 Task: In comments and reactions turn off email notifications.
Action: Mouse moved to (827, 88)
Screenshot: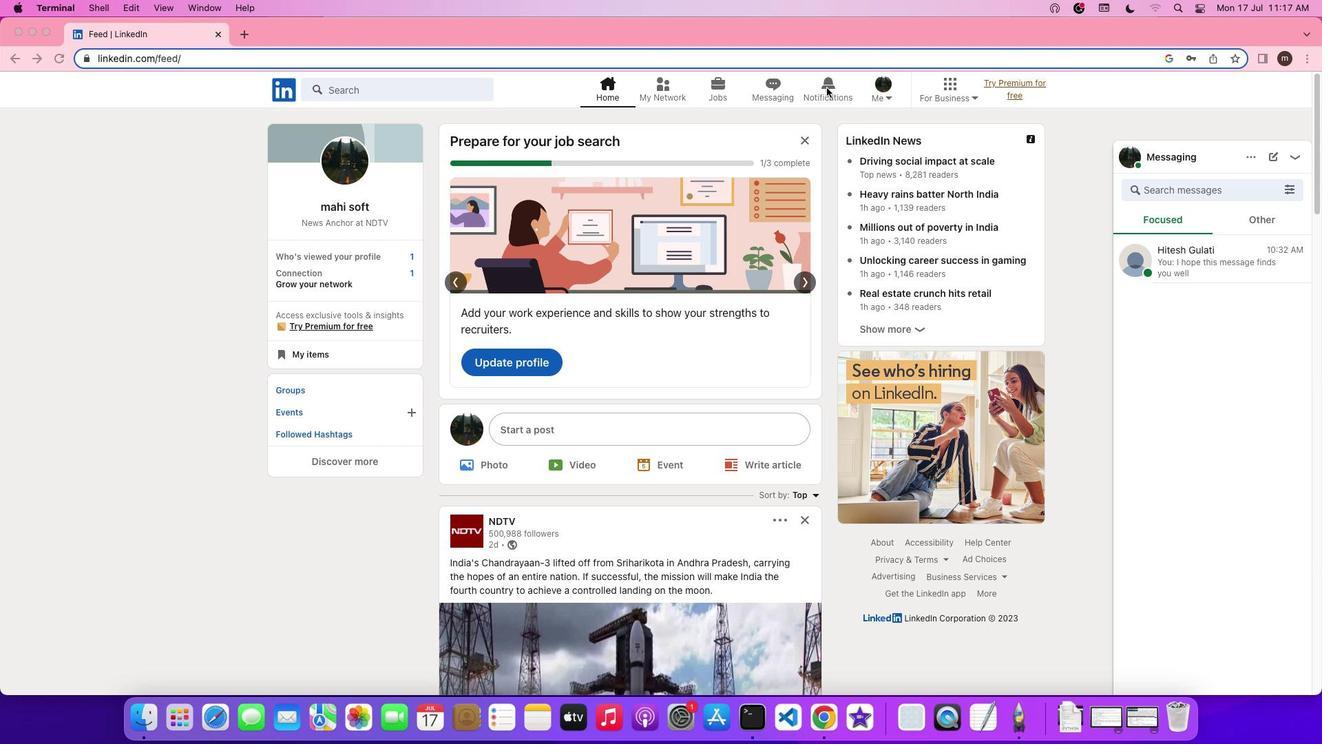 
Action: Mouse pressed left at (827, 88)
Screenshot: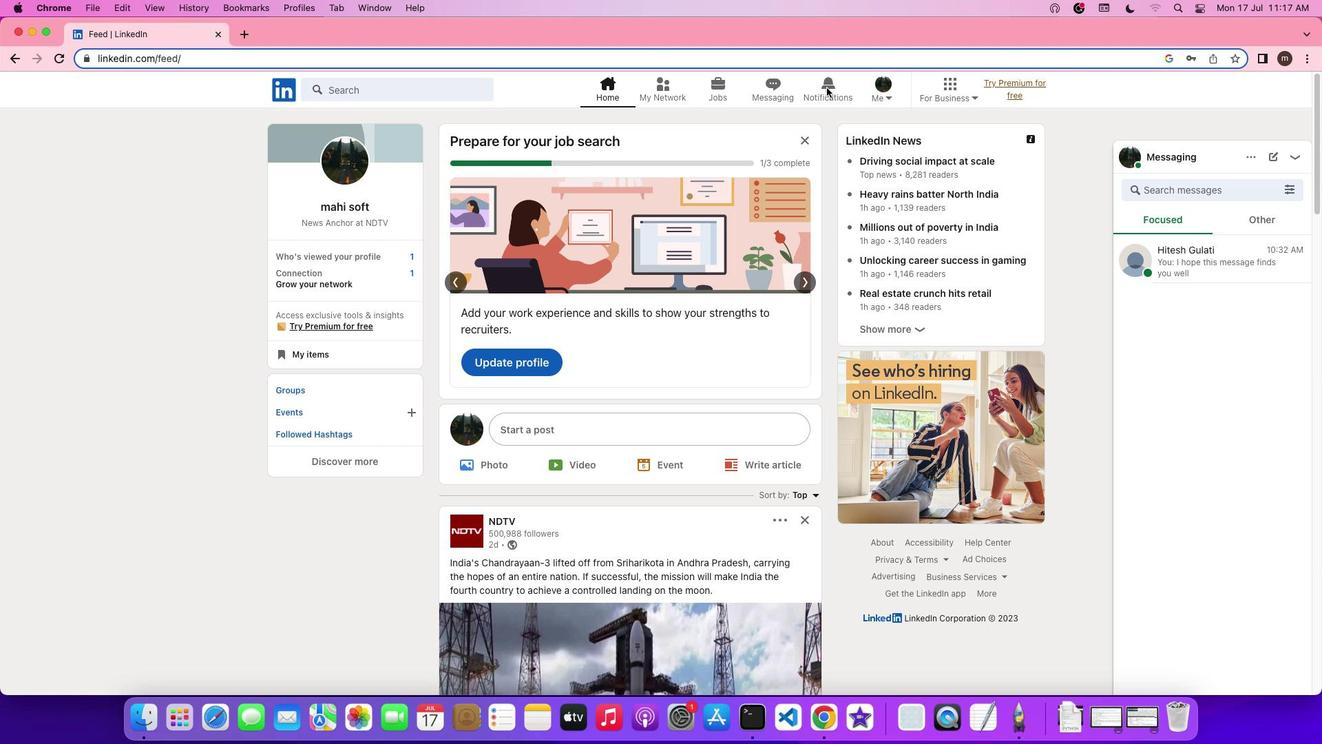
Action: Mouse pressed left at (827, 88)
Screenshot: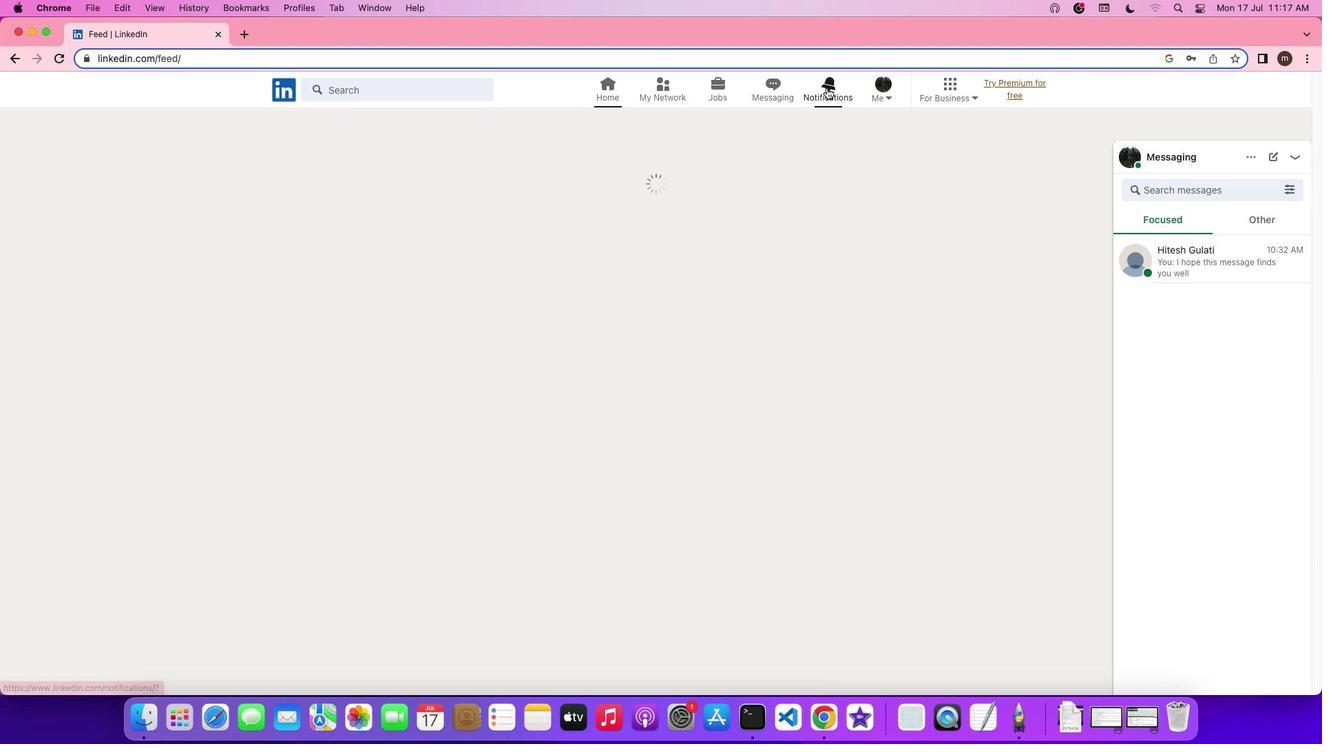 
Action: Mouse moved to (301, 178)
Screenshot: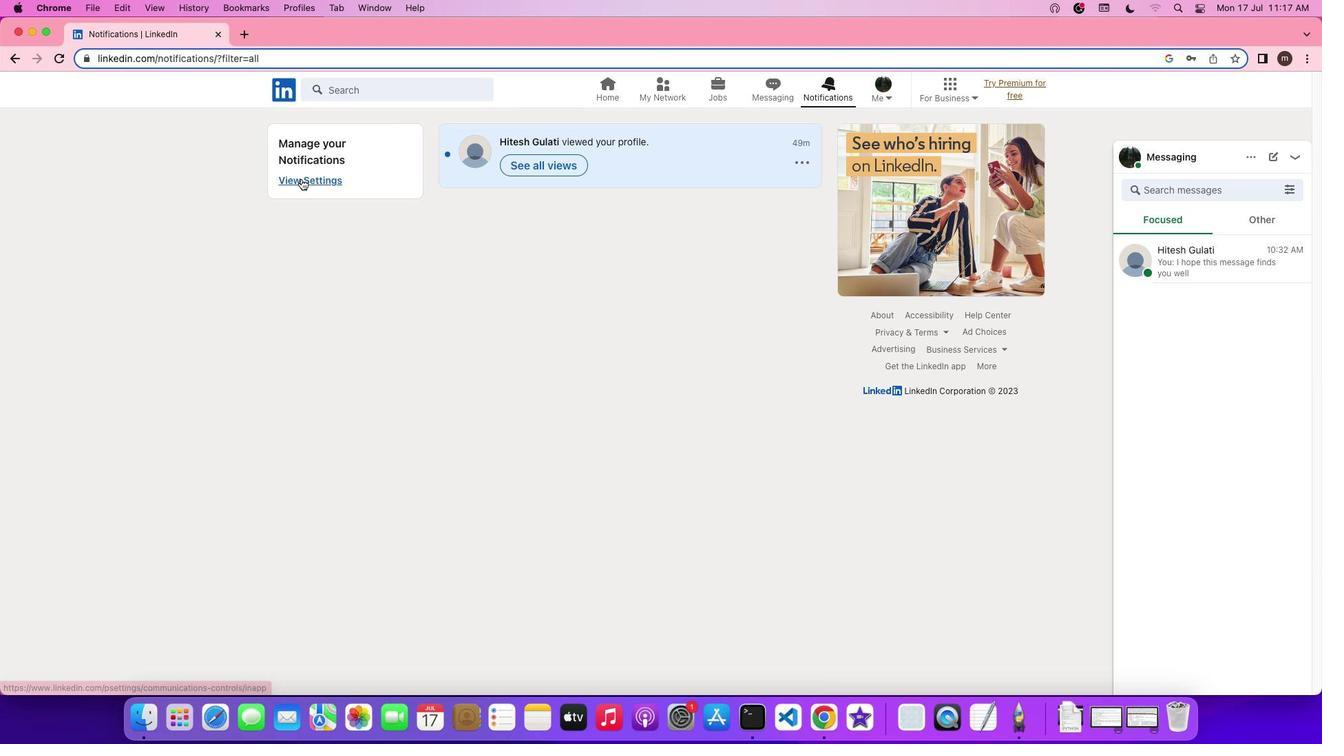
Action: Mouse pressed left at (301, 178)
Screenshot: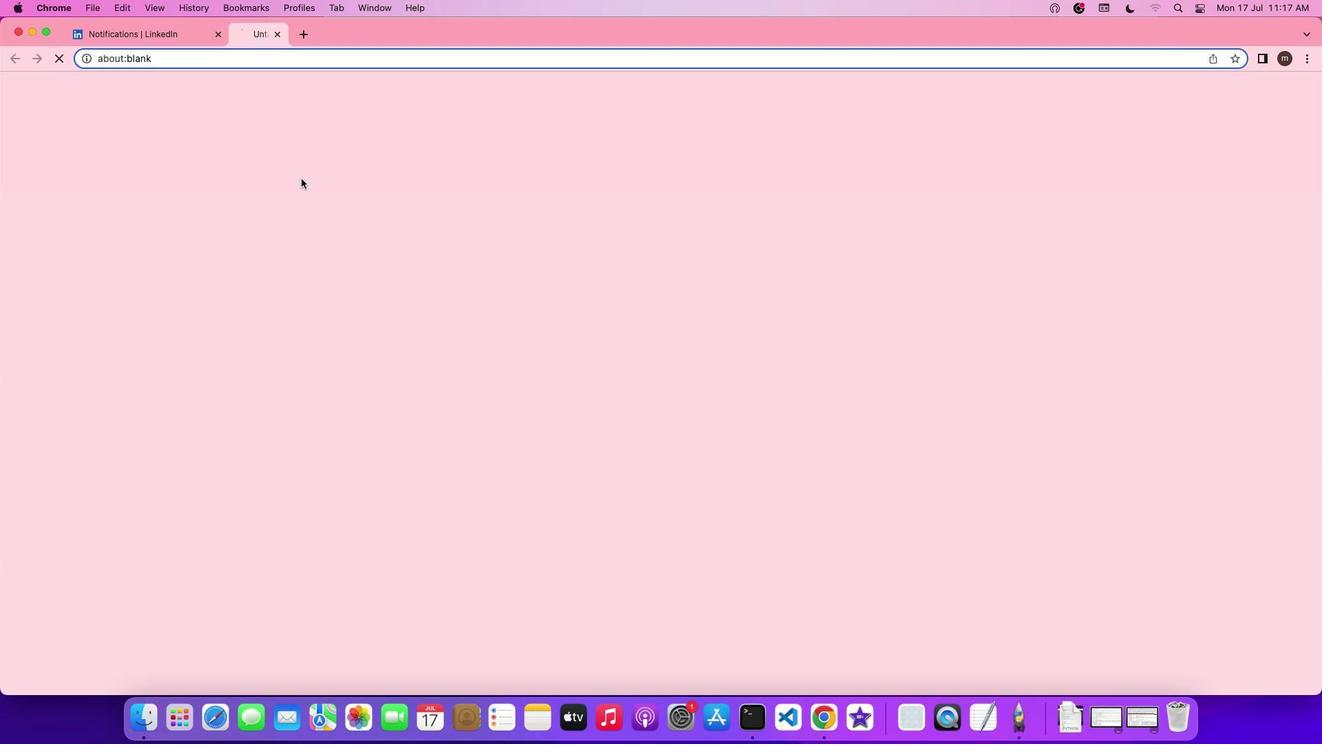 
Action: Mouse moved to (632, 341)
Screenshot: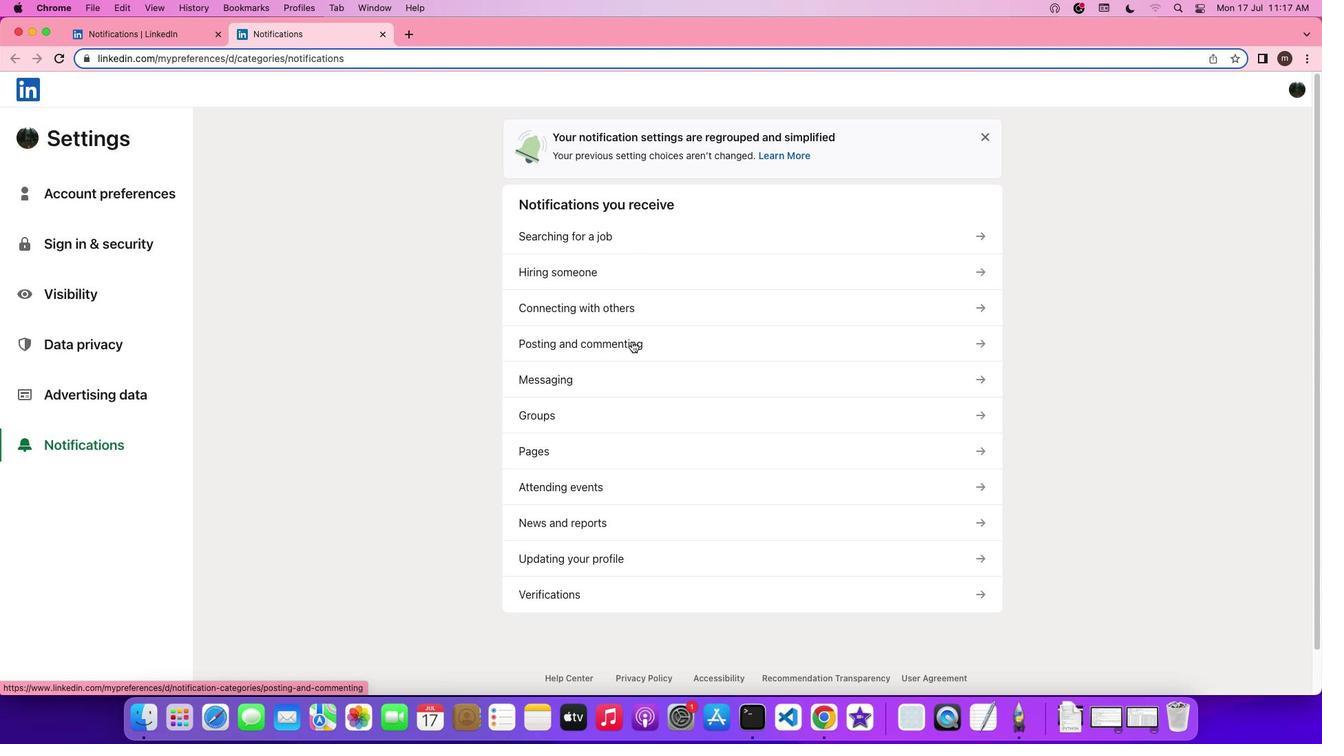 
Action: Mouse pressed left at (632, 341)
Screenshot: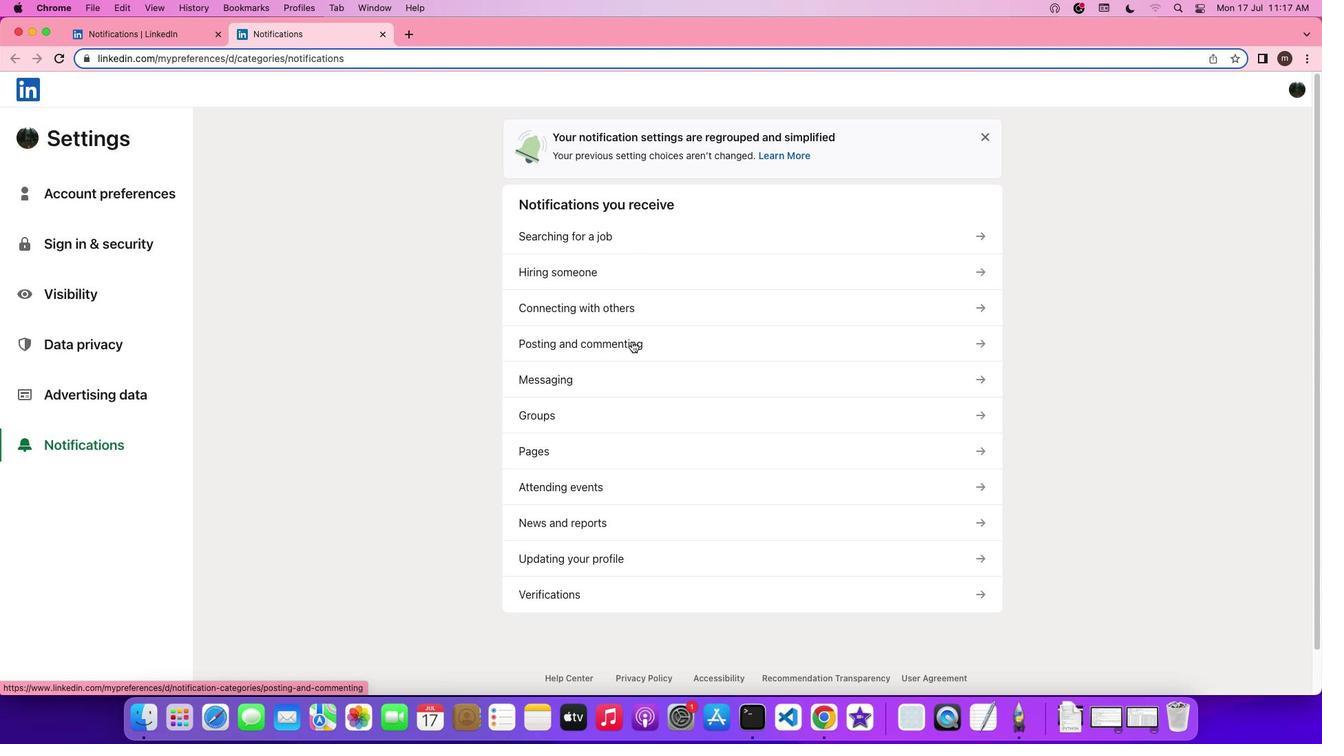 
Action: Mouse moved to (782, 232)
Screenshot: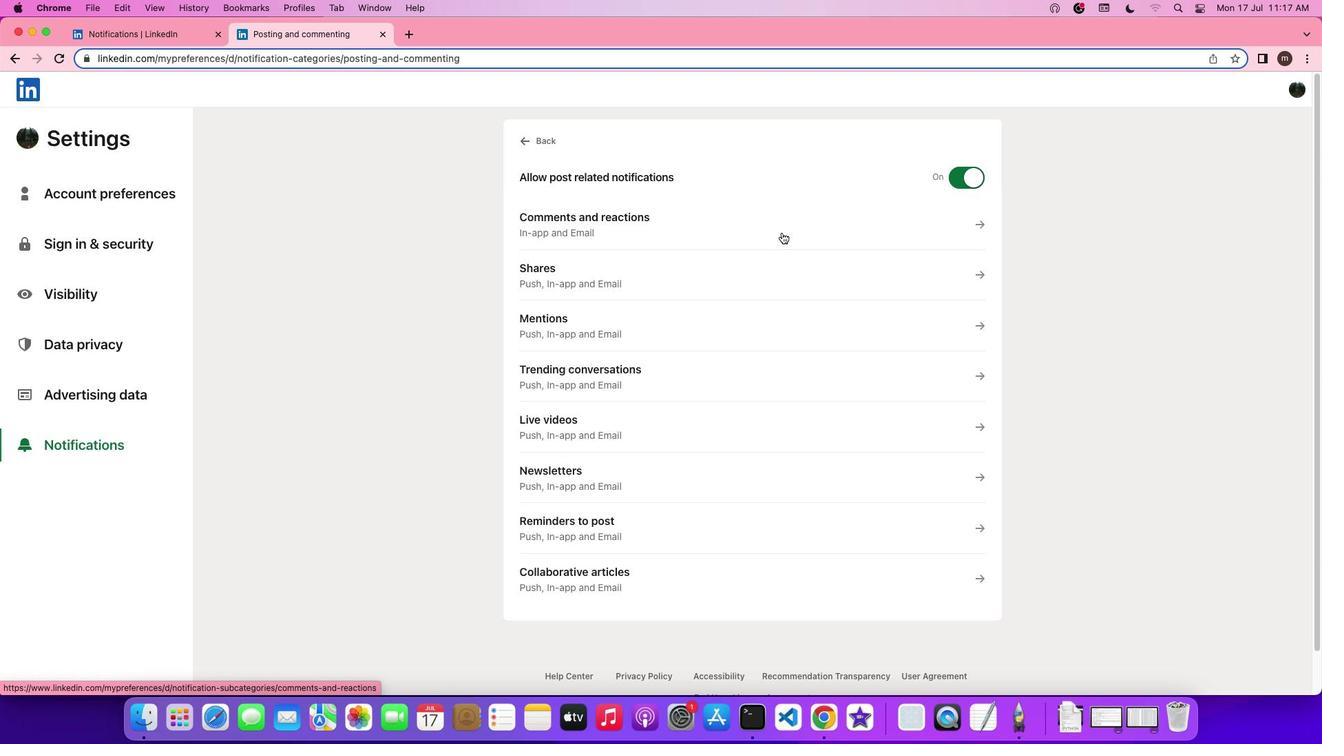 
Action: Mouse pressed left at (782, 232)
Screenshot: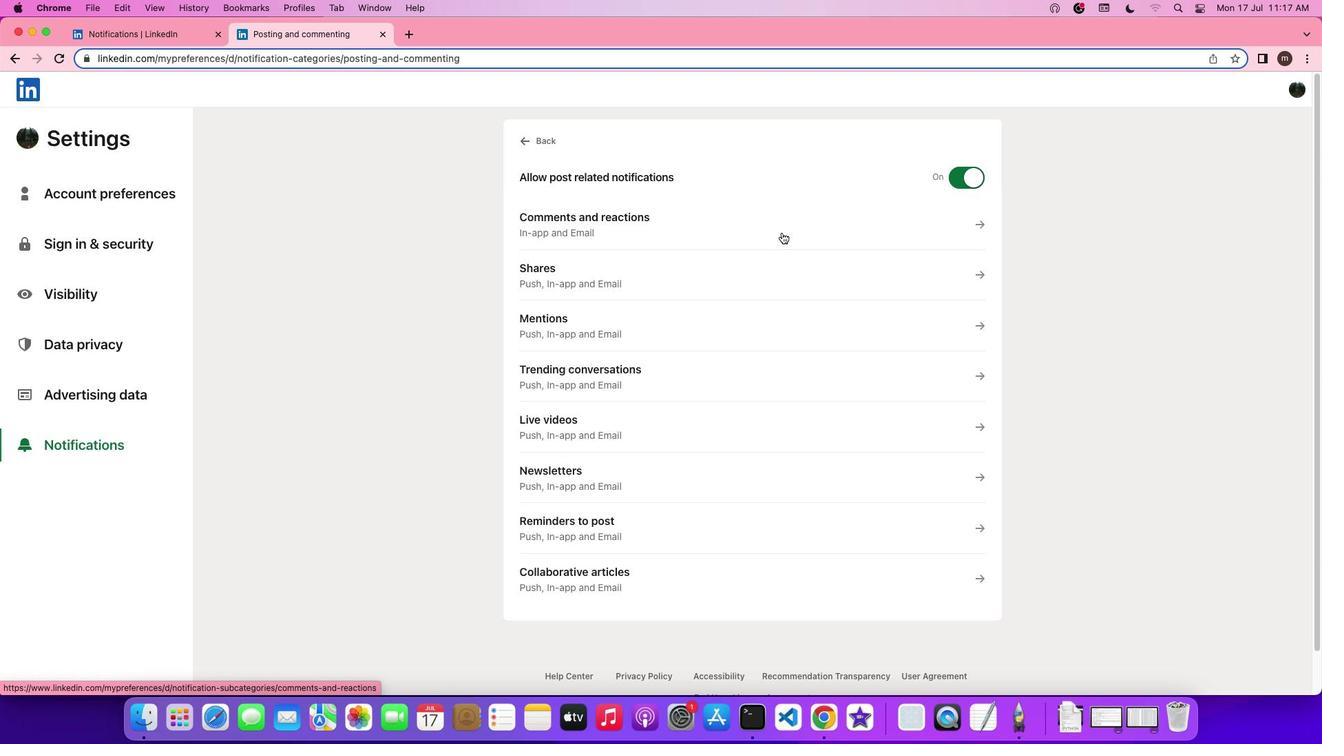
Action: Mouse moved to (976, 384)
Screenshot: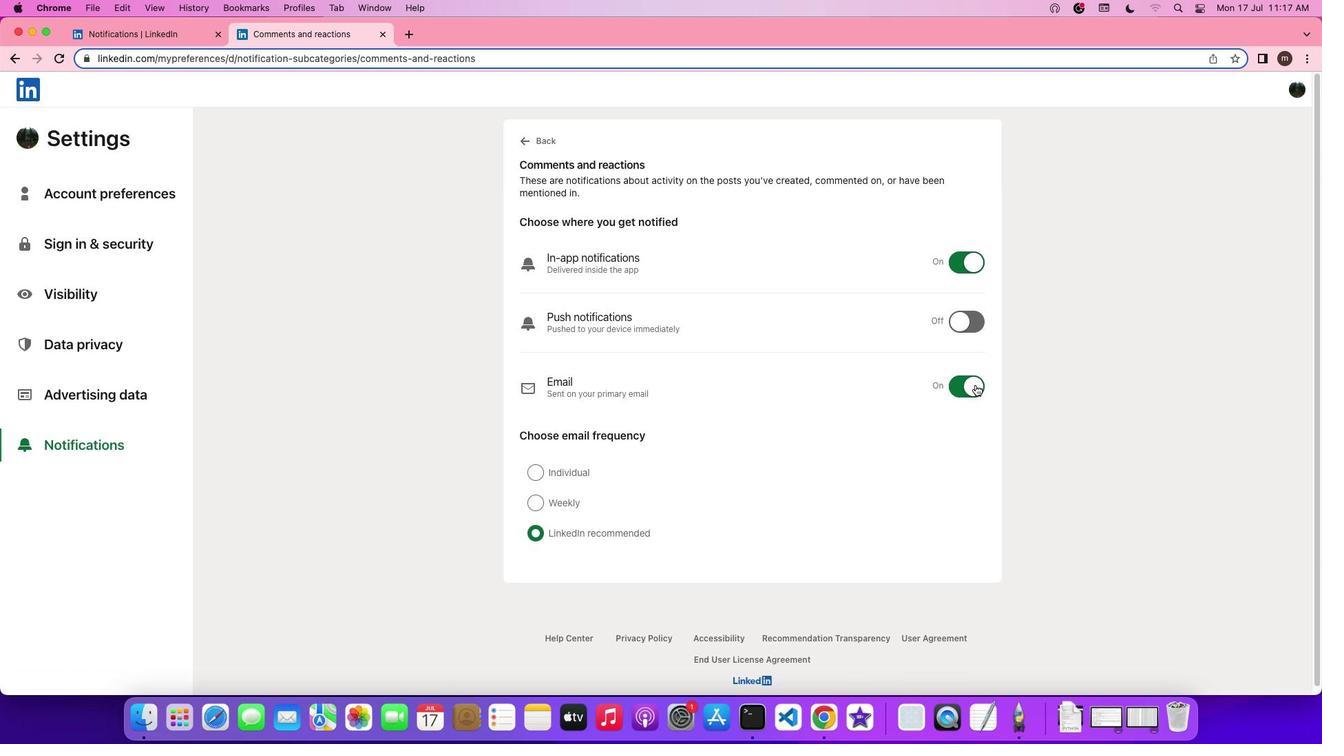 
Action: Mouse pressed left at (976, 384)
Screenshot: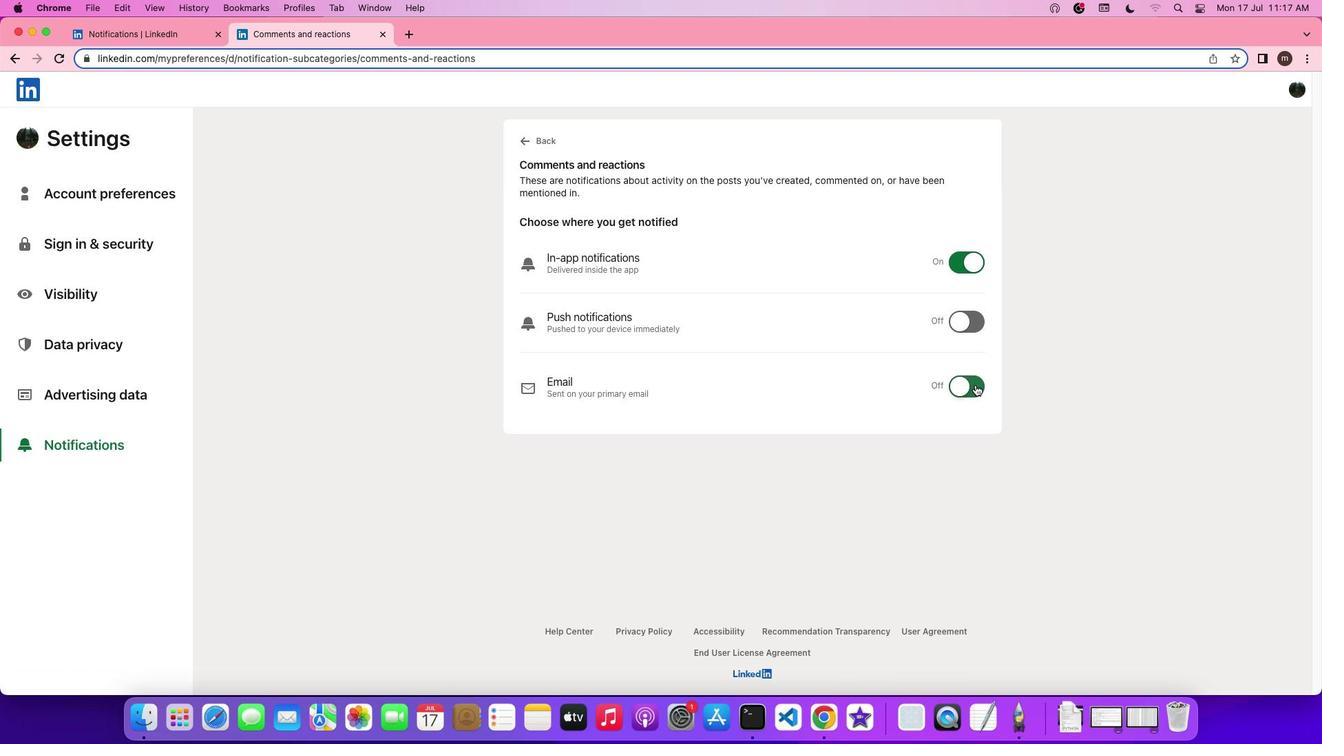 
Action: Mouse moved to (976, 383)
Screenshot: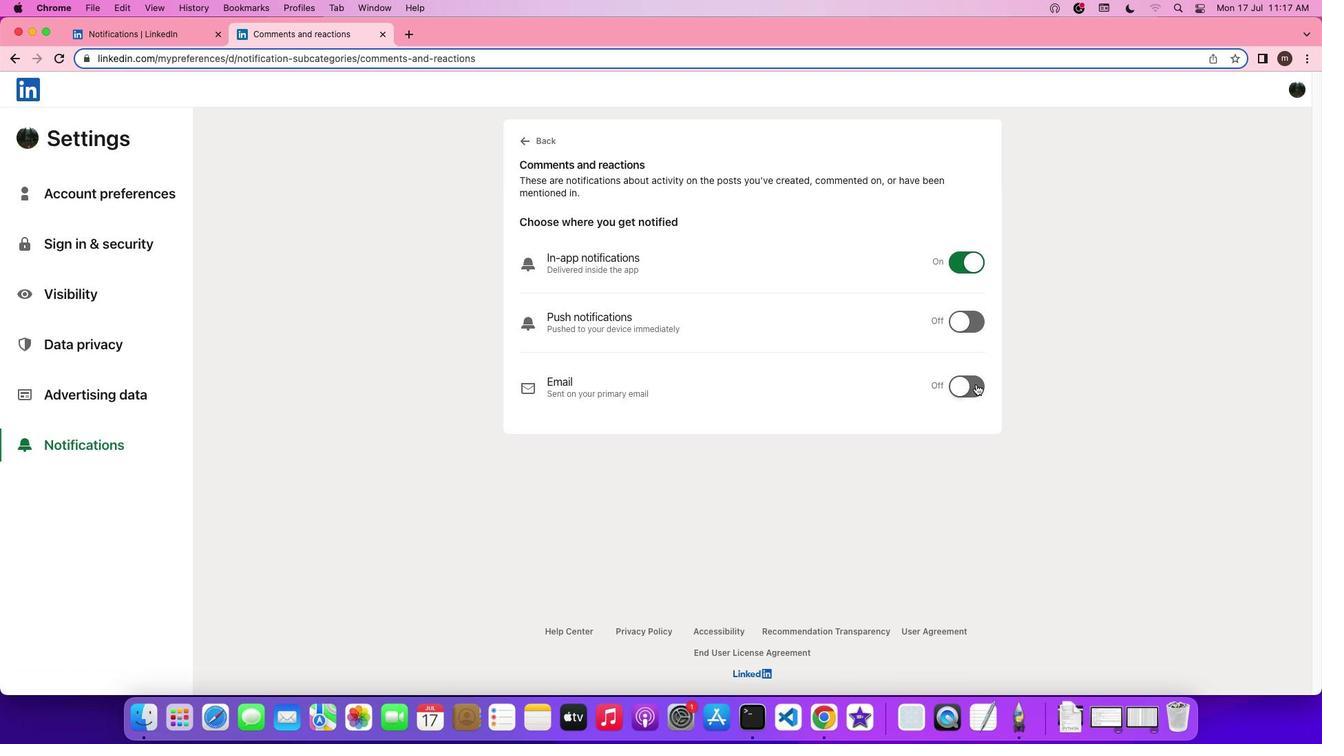 
